 Task: In skill assessment recomendation turn off email notifications.
Action: Mouse moved to (861, 77)
Screenshot: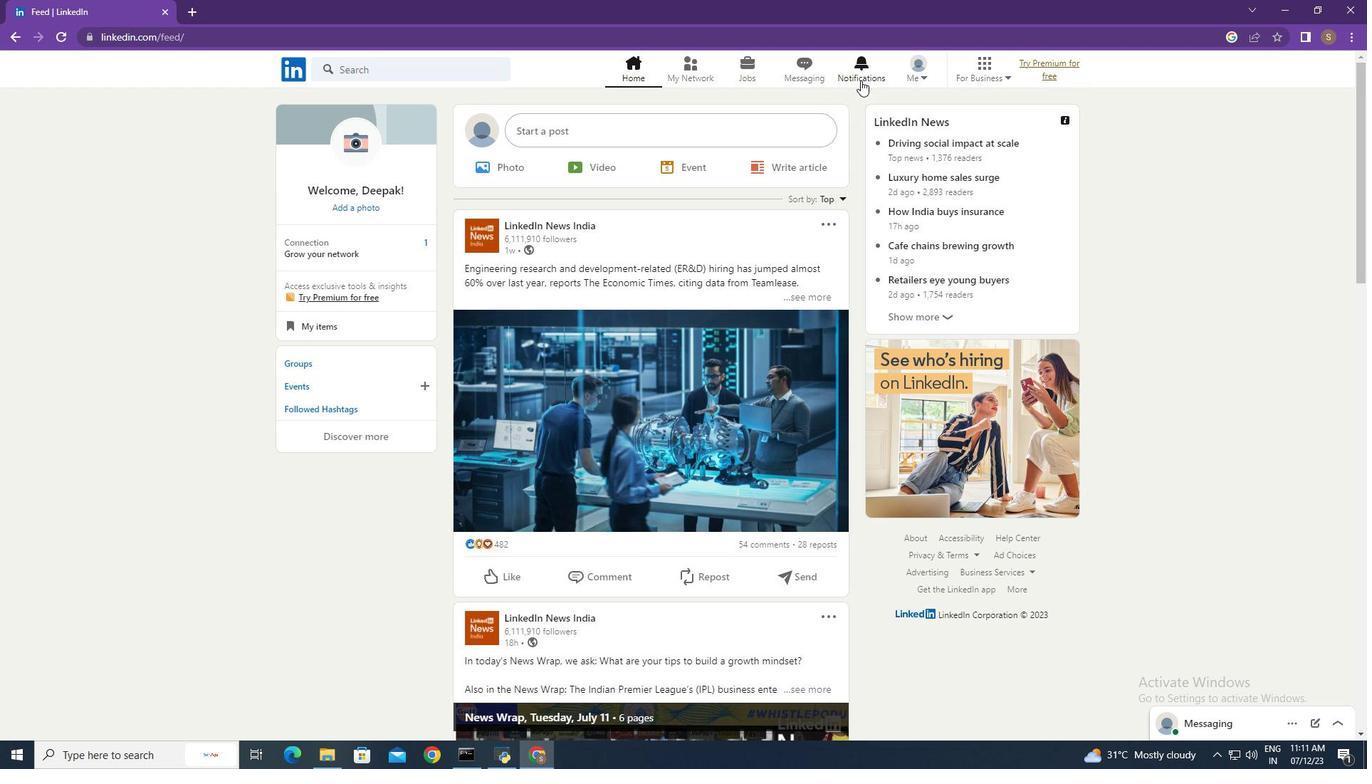 
Action: Mouse pressed left at (861, 77)
Screenshot: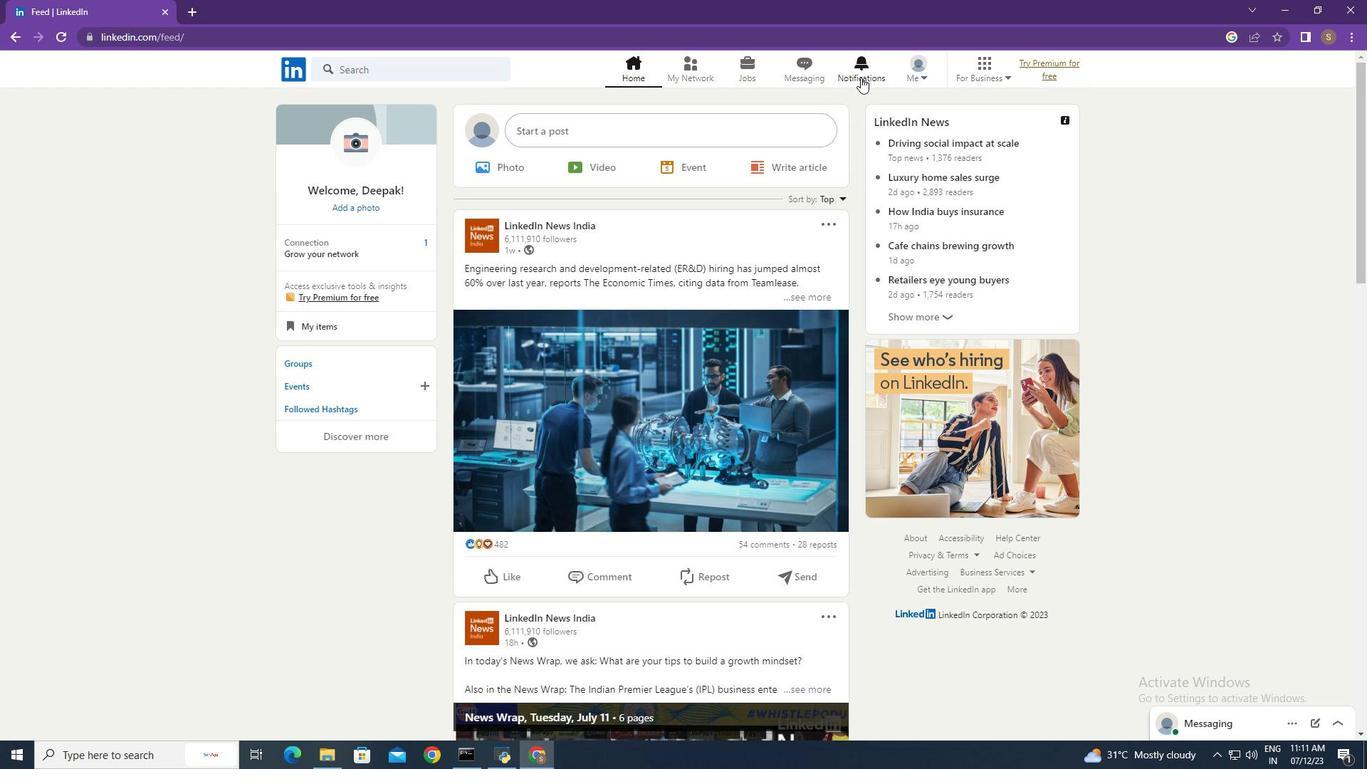 
Action: Mouse moved to (334, 164)
Screenshot: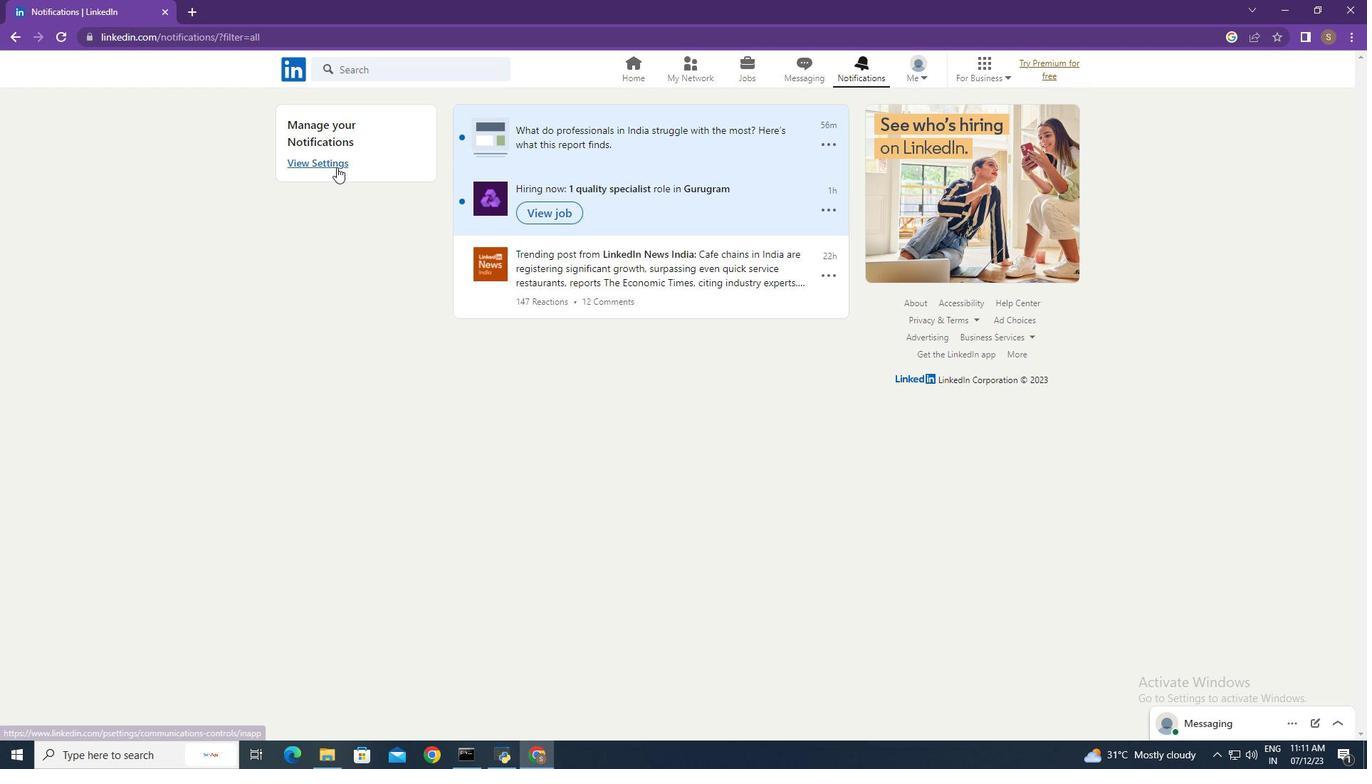 
Action: Mouse pressed left at (334, 164)
Screenshot: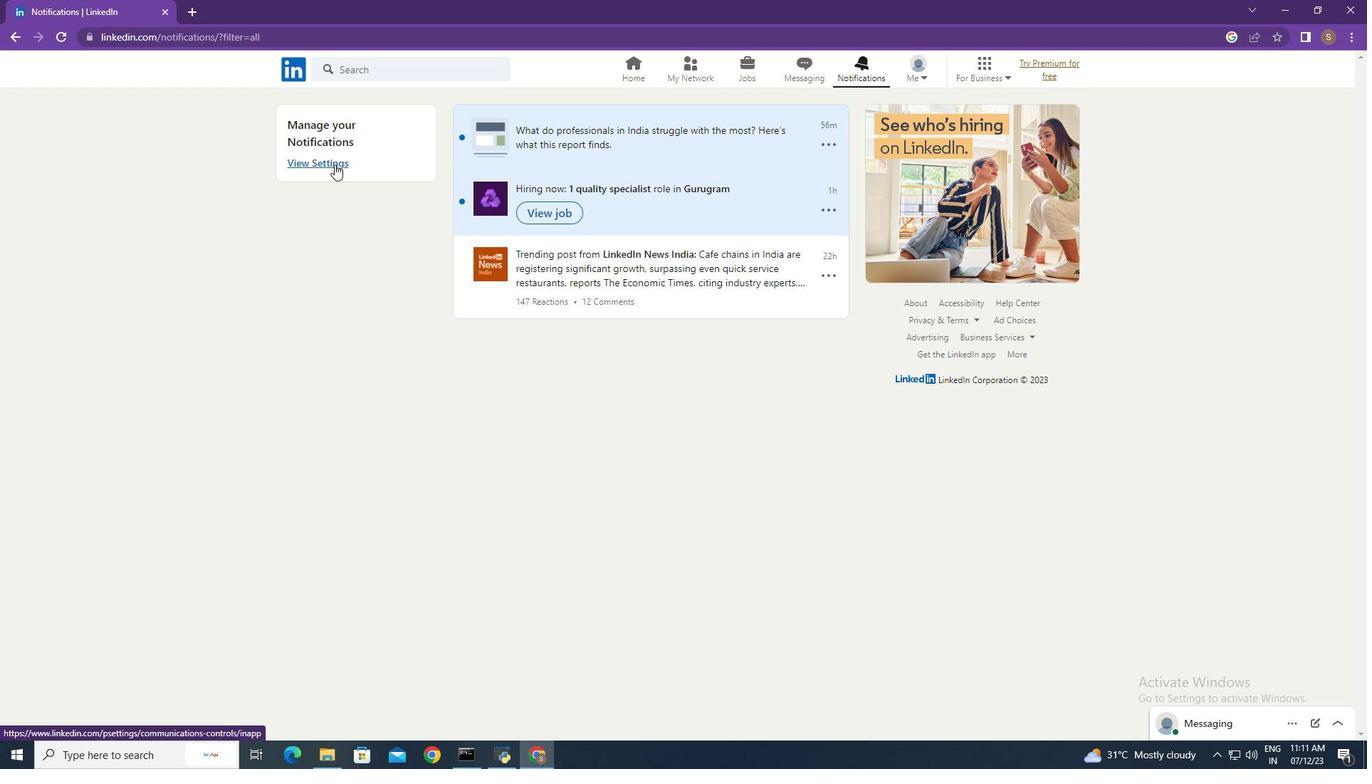 
Action: Mouse moved to (826, 214)
Screenshot: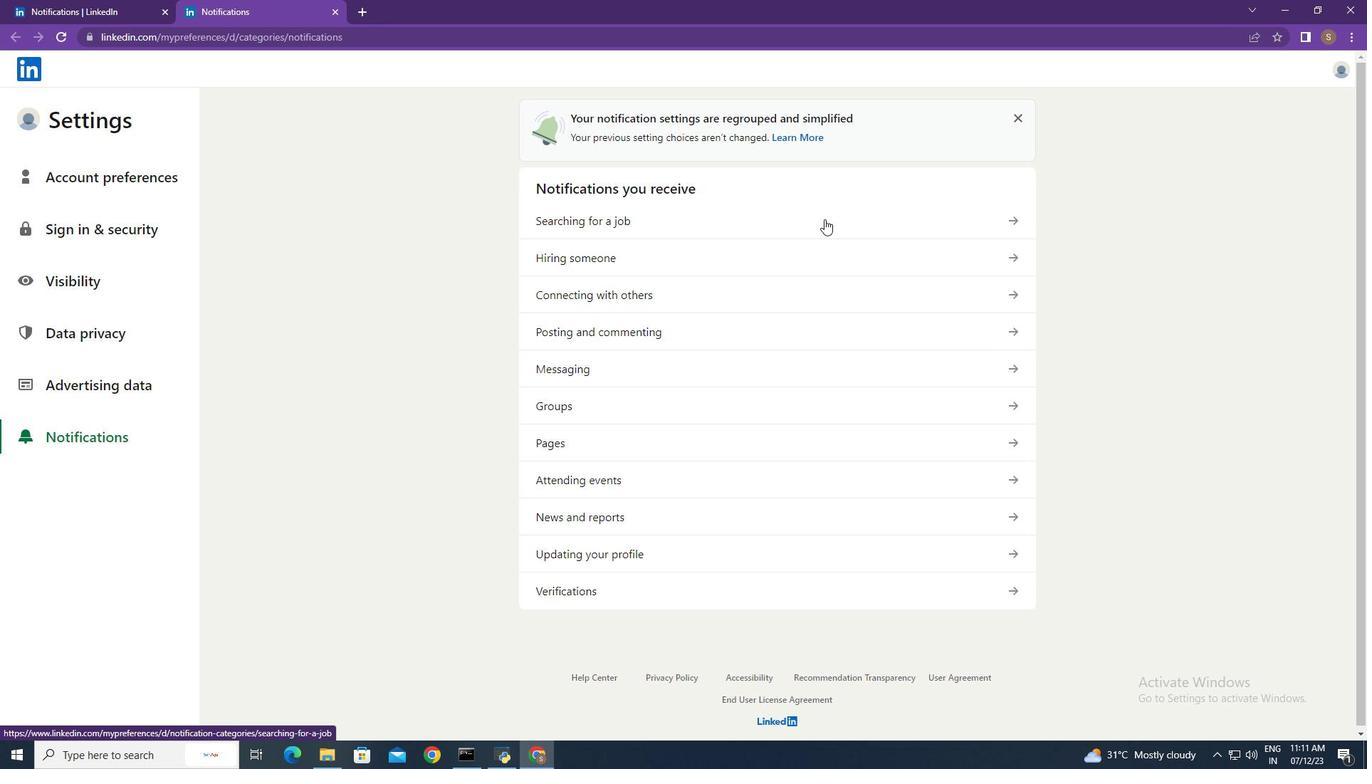 
Action: Mouse pressed left at (826, 214)
Screenshot: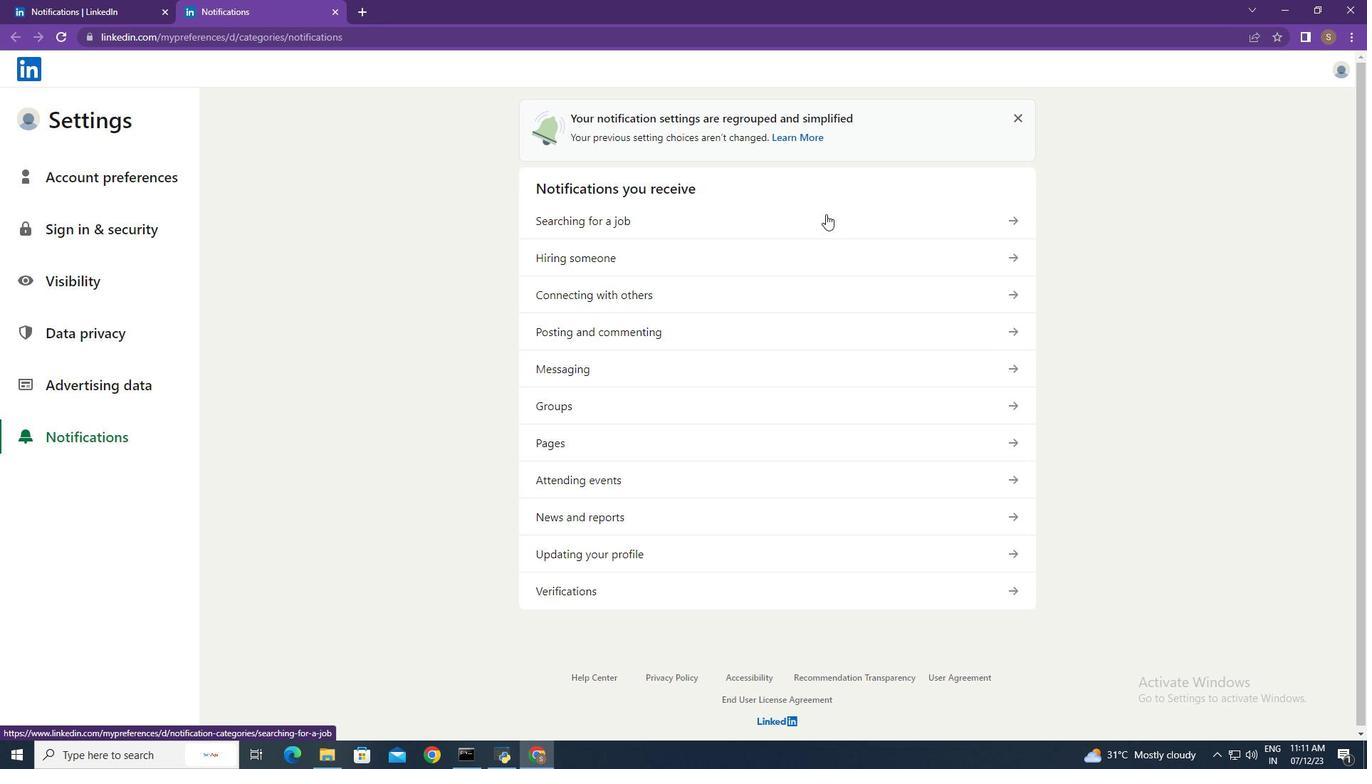 
Action: Mouse moved to (797, 519)
Screenshot: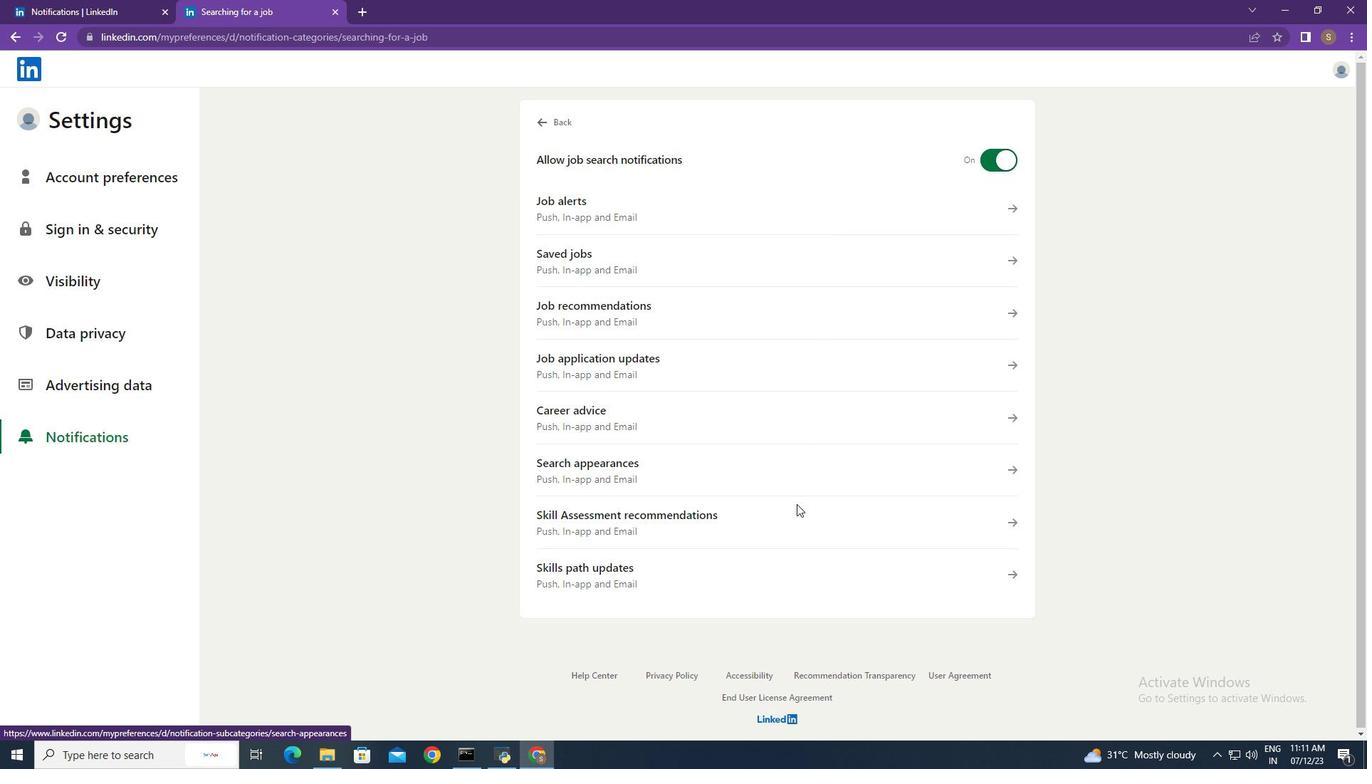 
Action: Mouse pressed left at (797, 519)
Screenshot: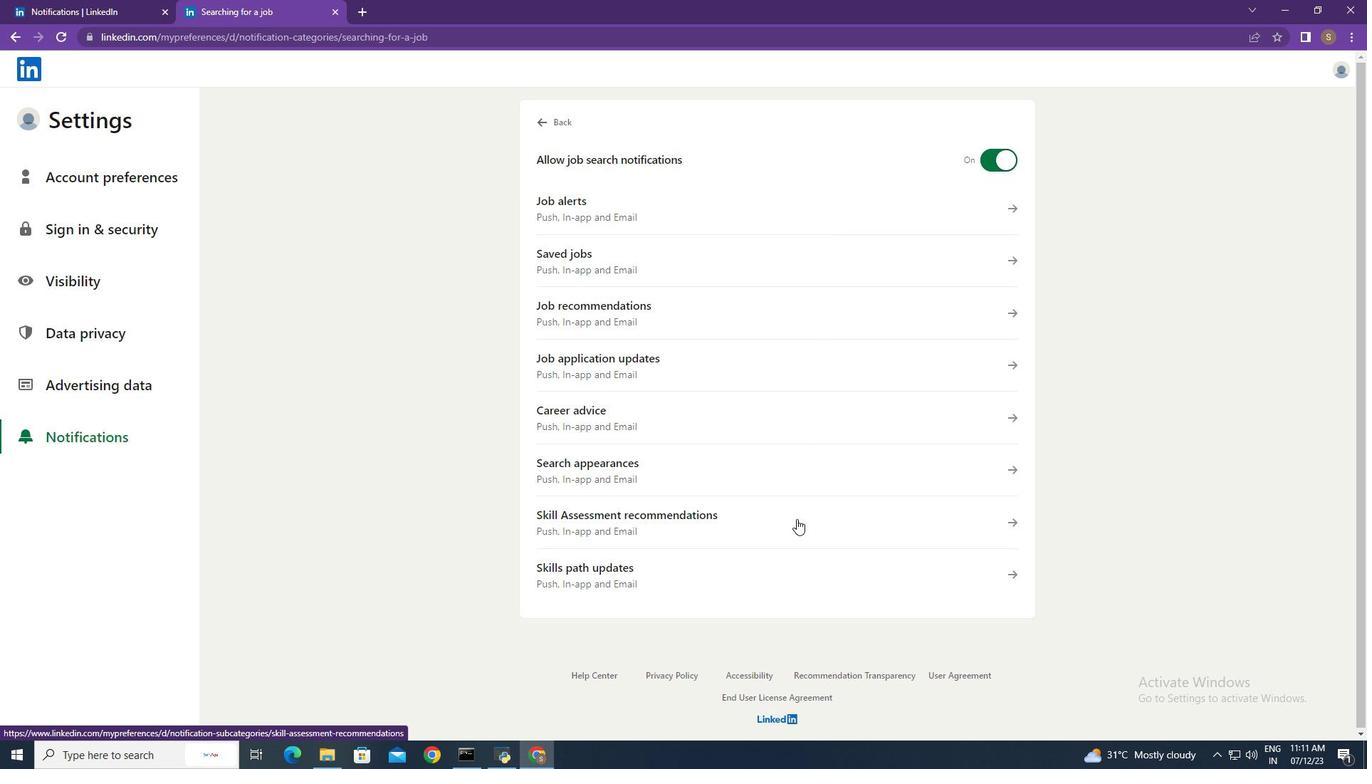 
Action: Mouse moved to (1004, 356)
Screenshot: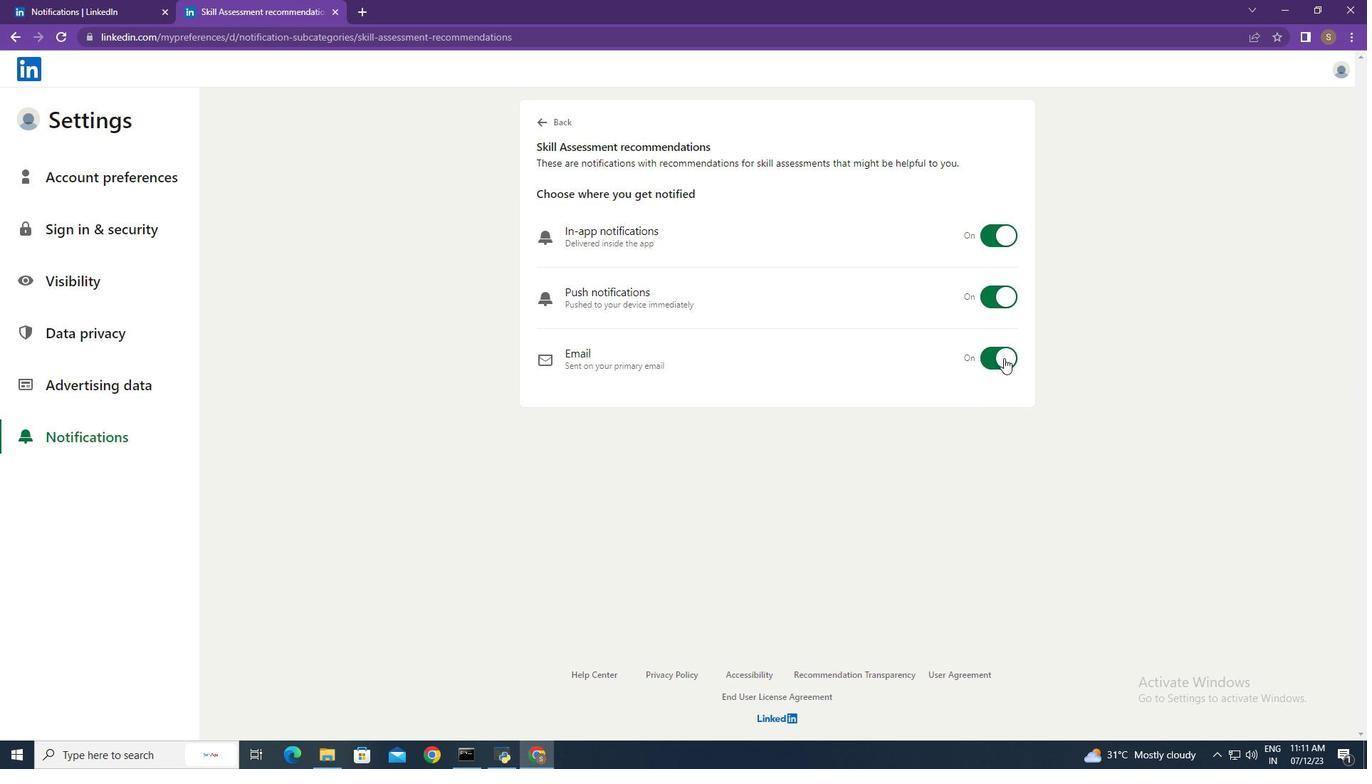 
Action: Mouse pressed left at (1004, 356)
Screenshot: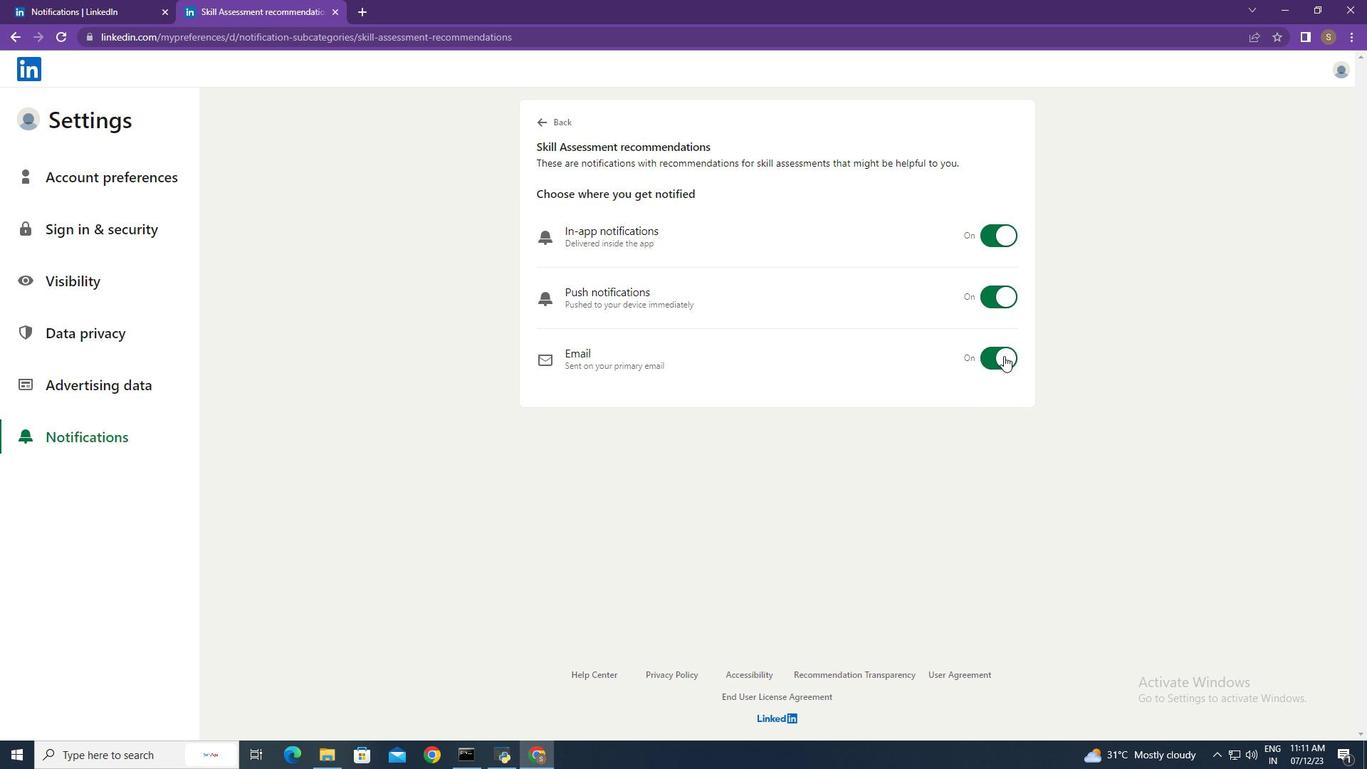 
Action: Mouse moved to (1176, 297)
Screenshot: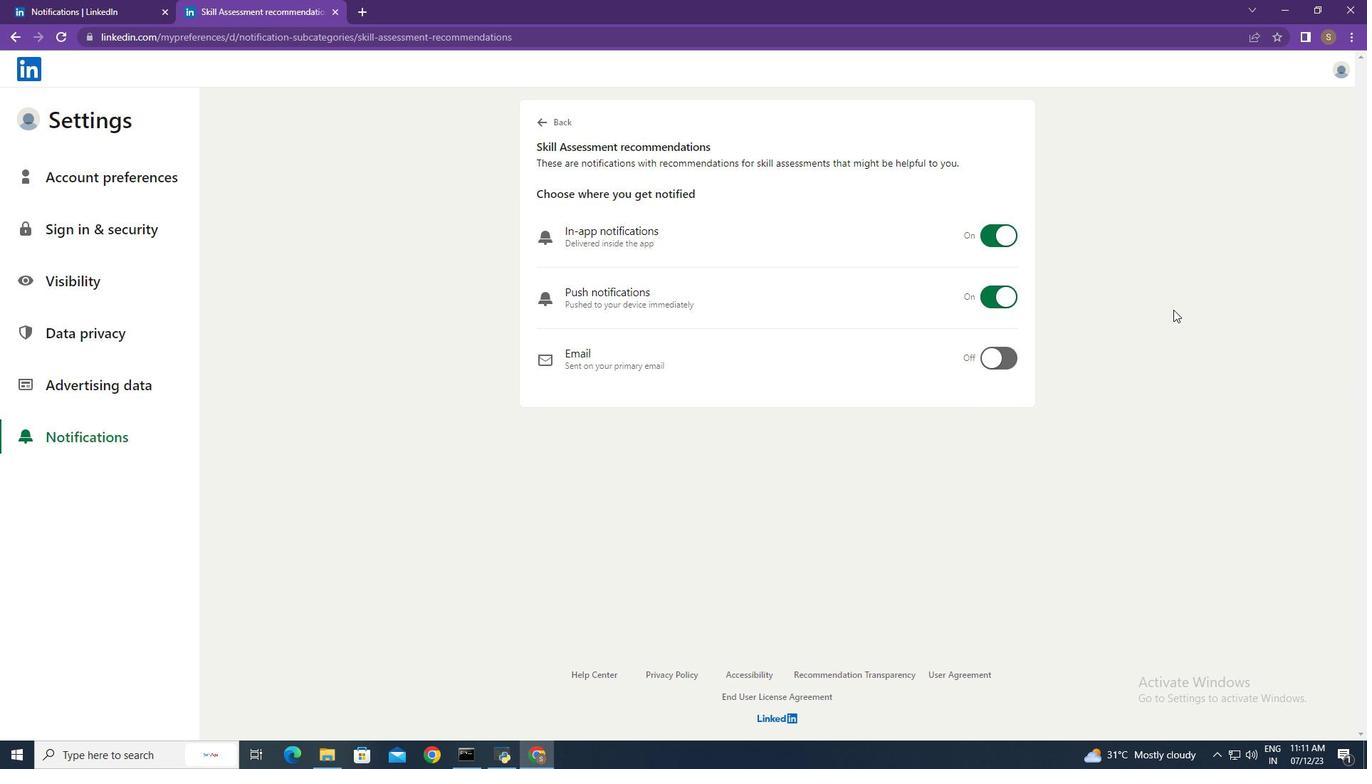 
